Task: In the  document Cartypes.html Share this file with 'softage.7@softage.net' Make a copy of the file 'without changing the auto name' Delete the  copy of the file
Action: Mouse moved to (1010, 59)
Screenshot: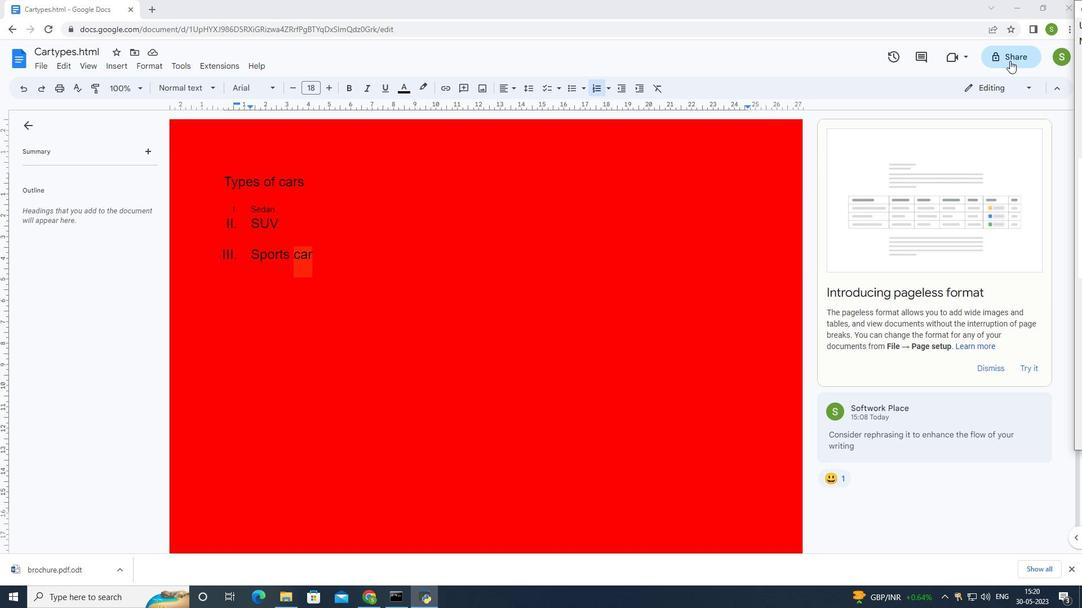 
Action: Mouse pressed left at (1010, 59)
Screenshot: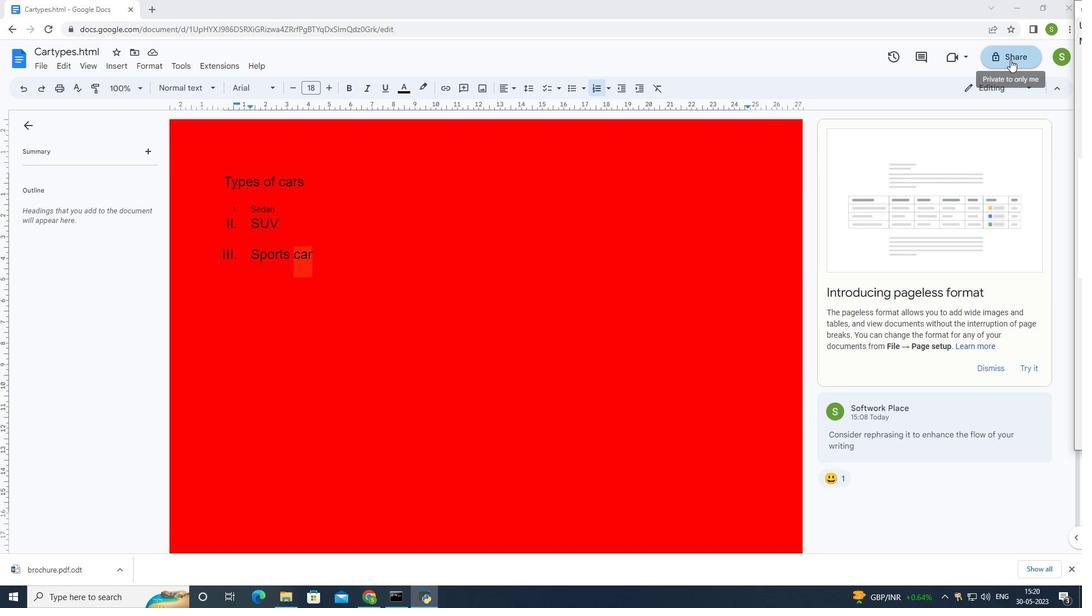 
Action: Mouse moved to (796, 312)
Screenshot: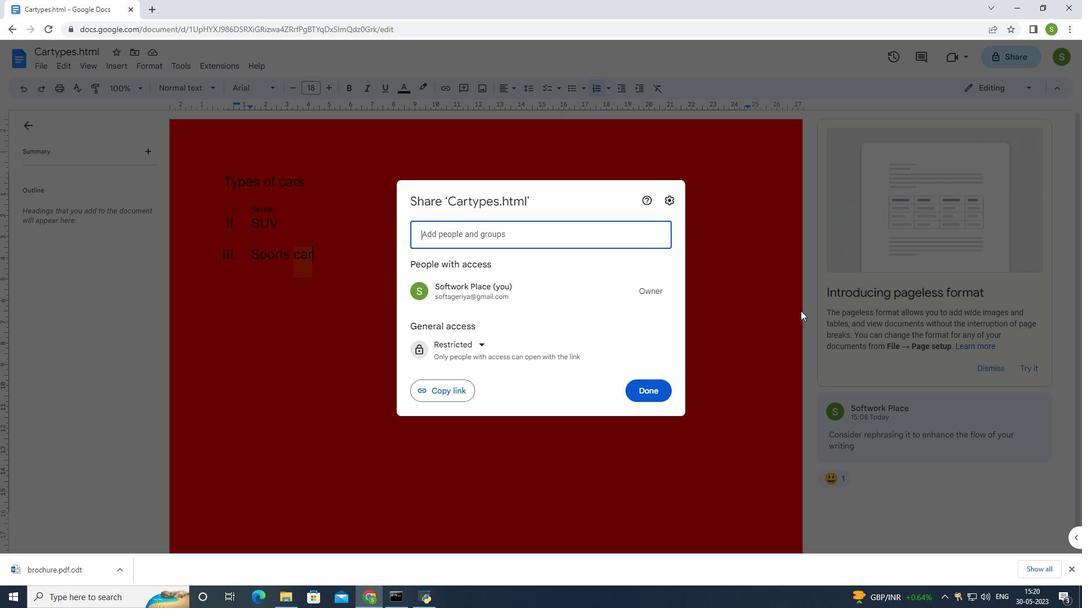 
Action: Key pressed softage.7<Key.shift>@softage.net
Screenshot: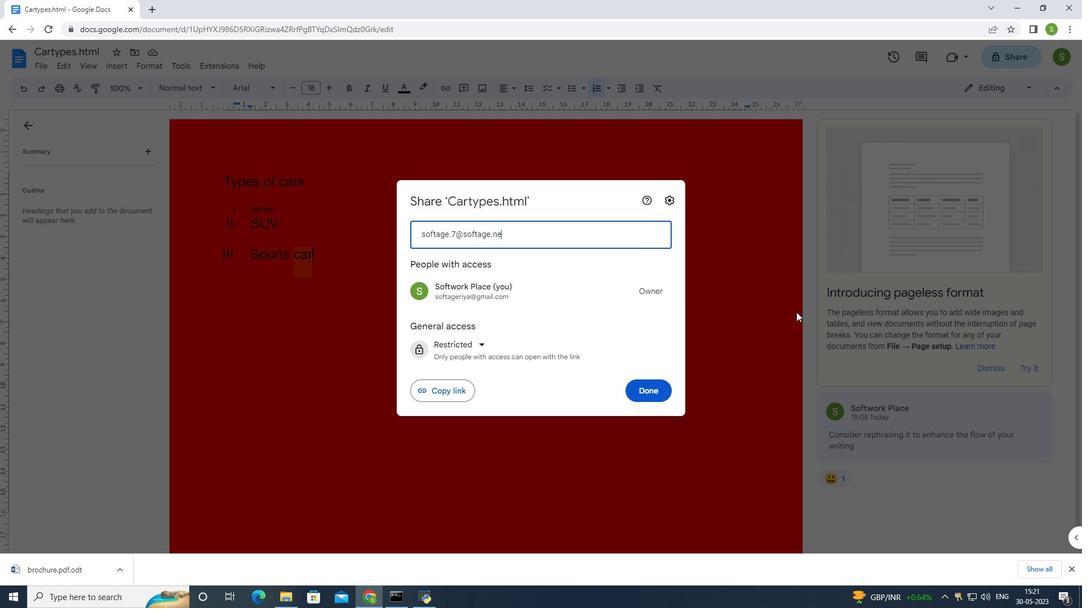 
Action: Mouse moved to (488, 276)
Screenshot: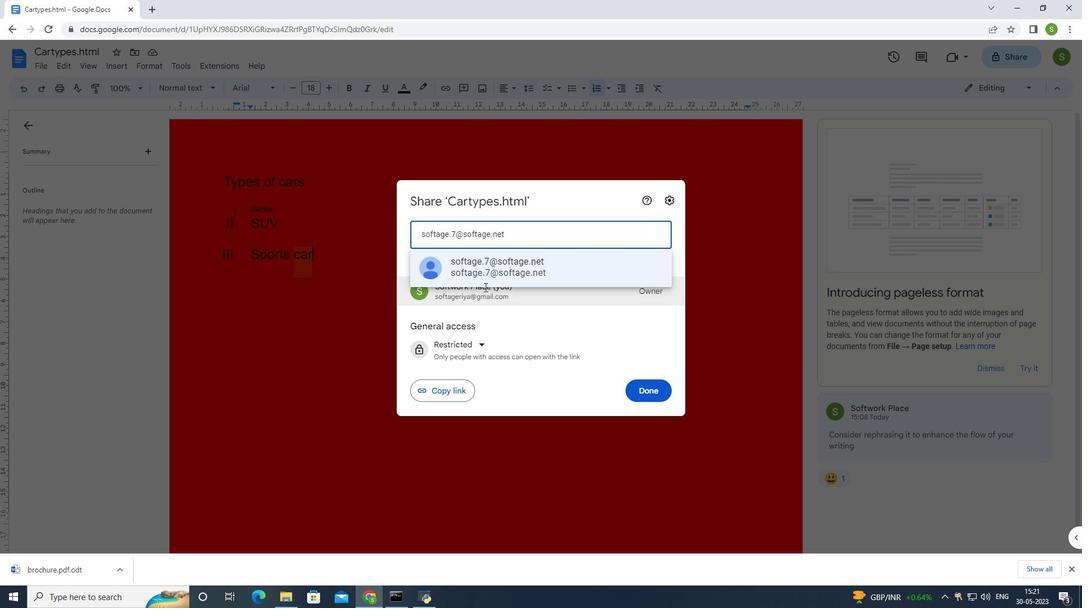
Action: Mouse pressed left at (488, 276)
Screenshot: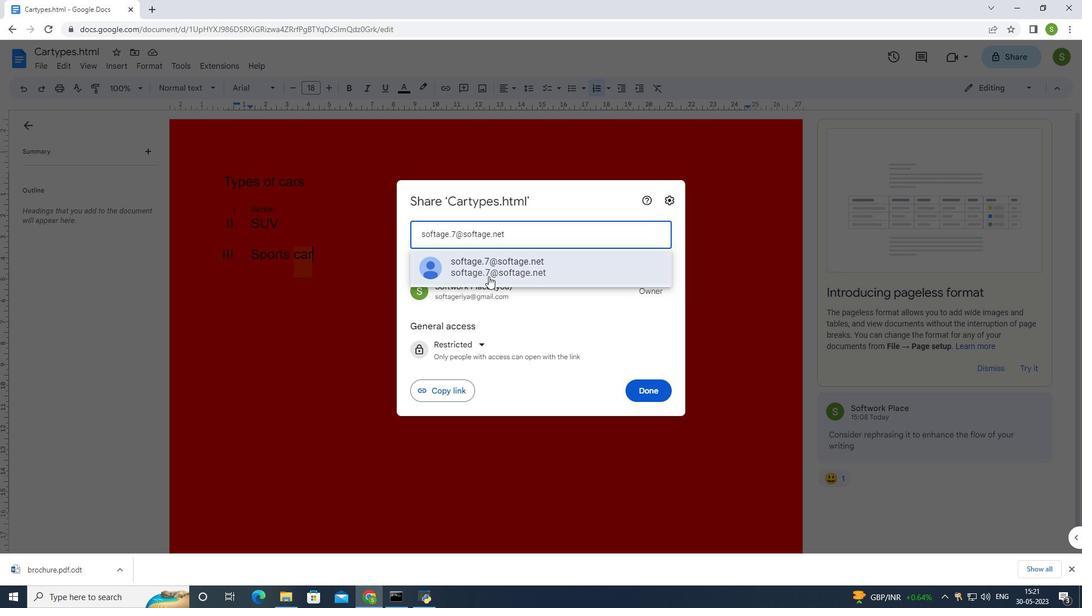 
Action: Mouse moved to (662, 251)
Screenshot: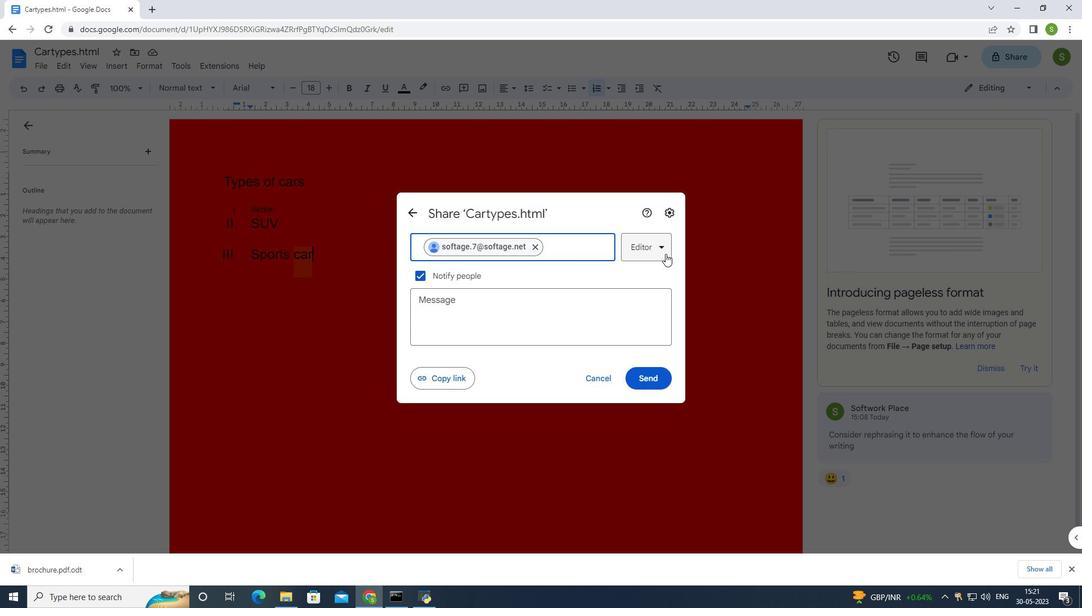 
Action: Mouse pressed left at (662, 251)
Screenshot: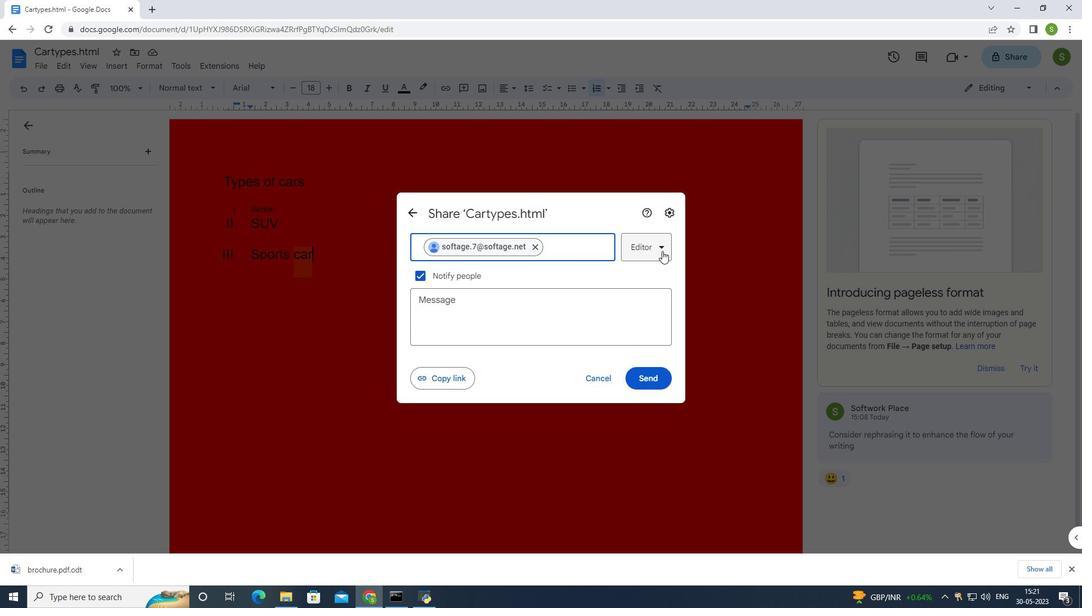 
Action: Mouse moved to (461, 385)
Screenshot: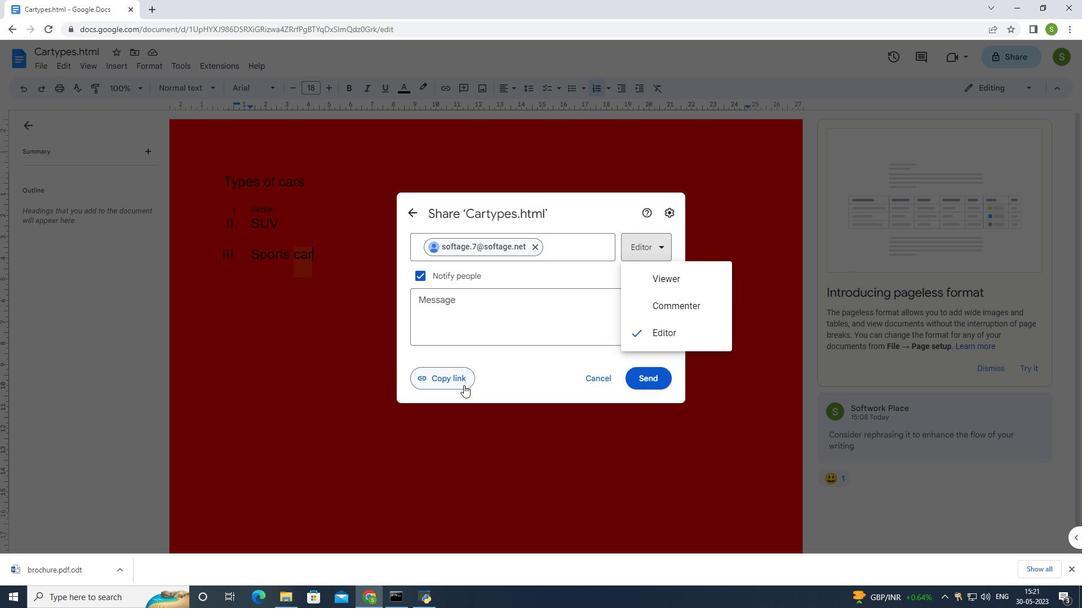 
Action: Mouse pressed left at (461, 385)
Screenshot: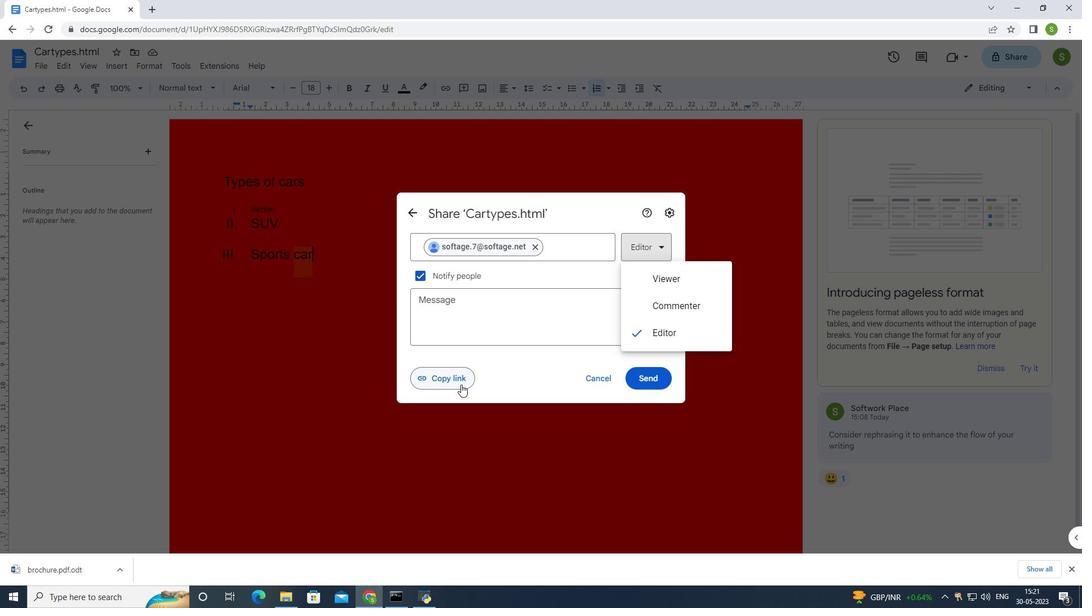 
Action: Mouse moved to (641, 379)
Screenshot: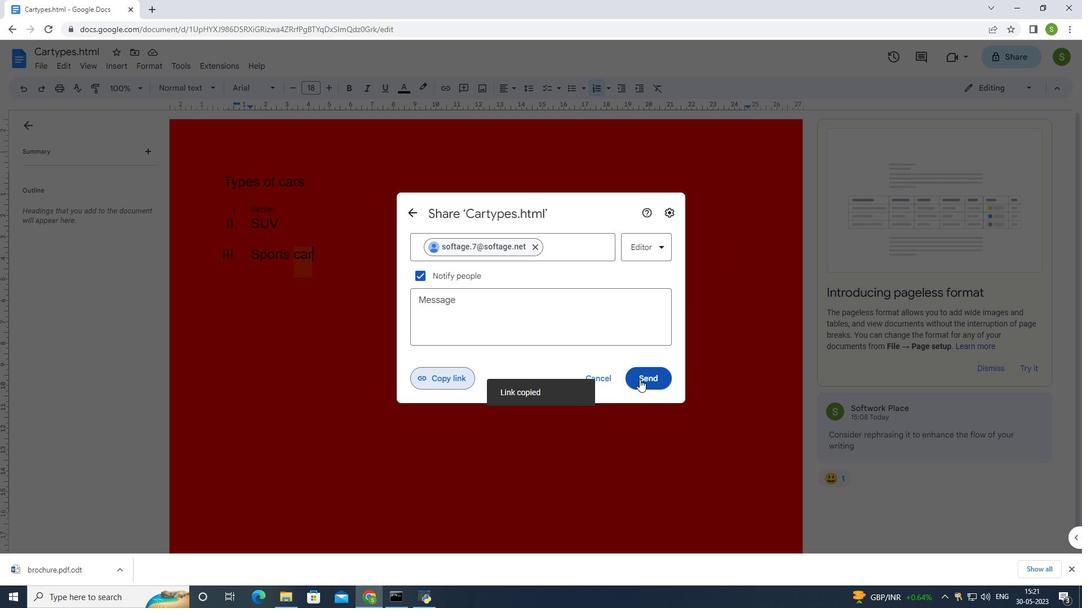 
Action: Mouse pressed left at (641, 379)
Screenshot: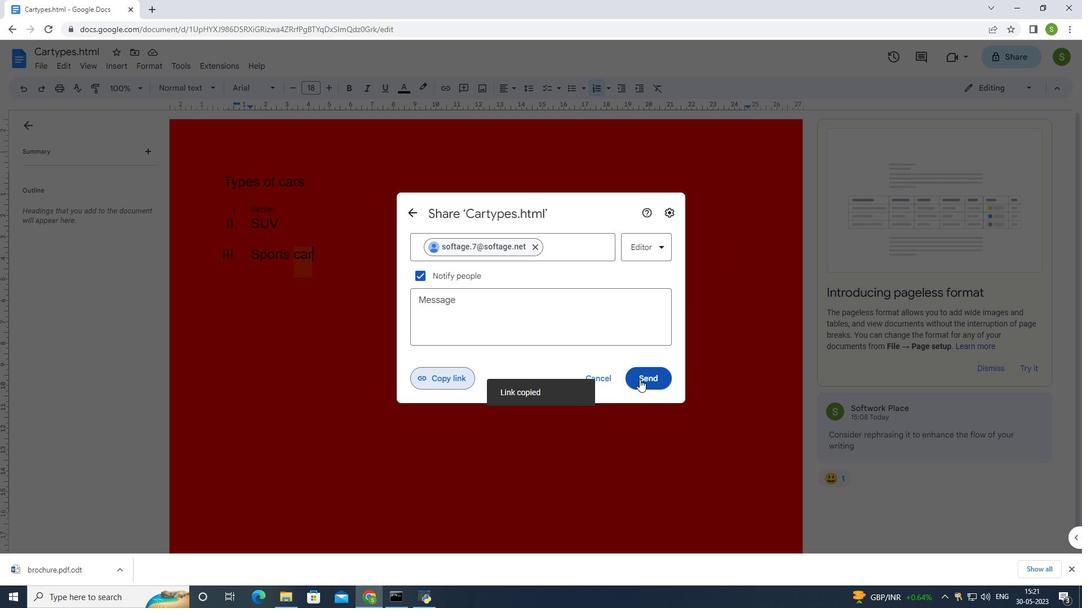 
Action: Mouse moved to (606, 376)
Screenshot: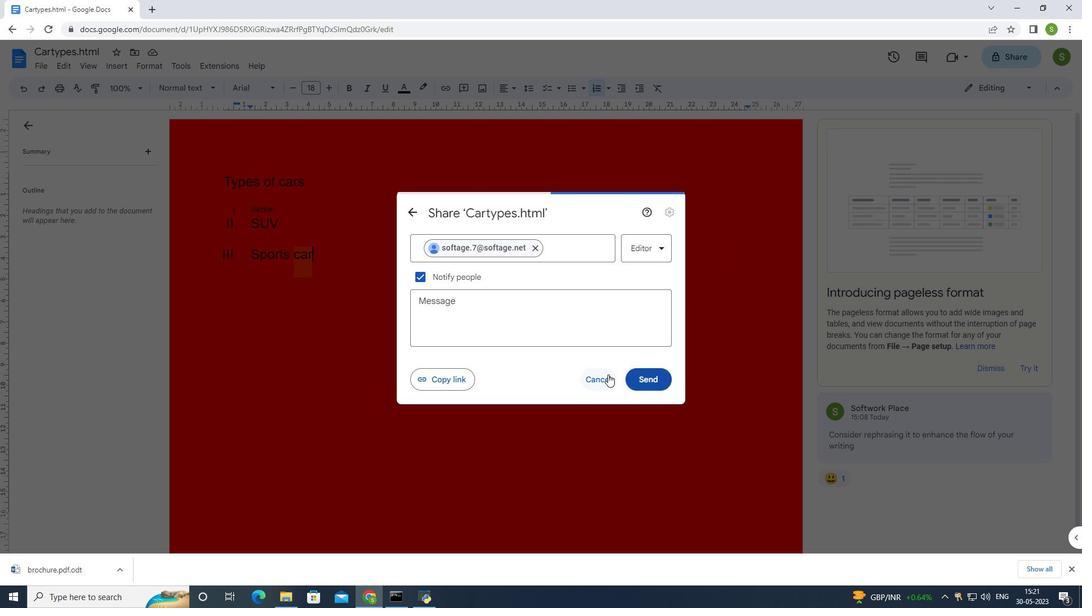 
Action: Mouse pressed left at (606, 376)
Screenshot: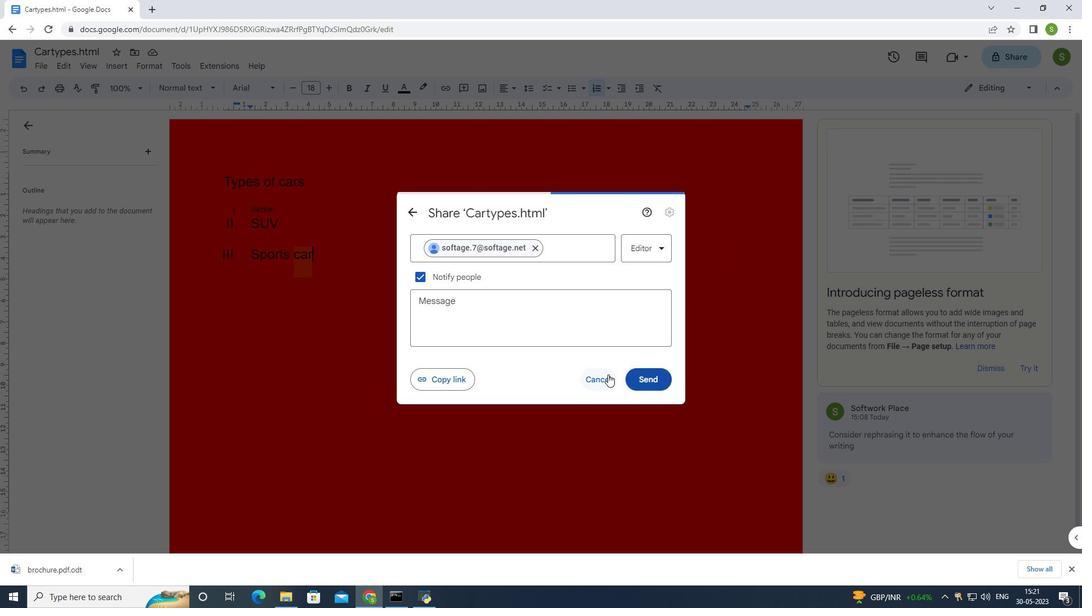 
Action: Mouse moved to (42, 65)
Screenshot: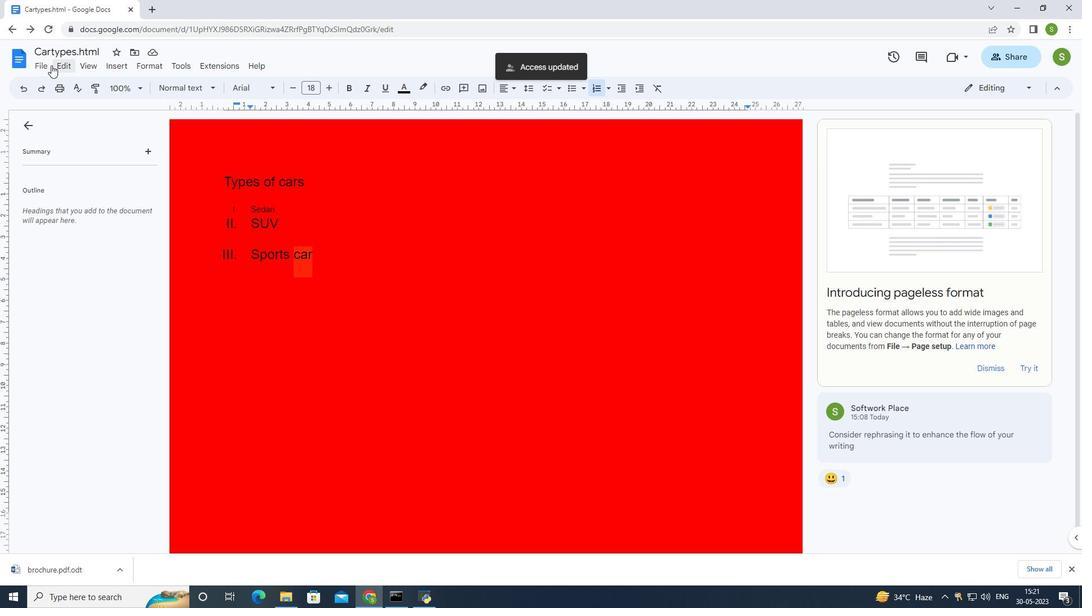 
Action: Mouse pressed left at (42, 65)
Screenshot: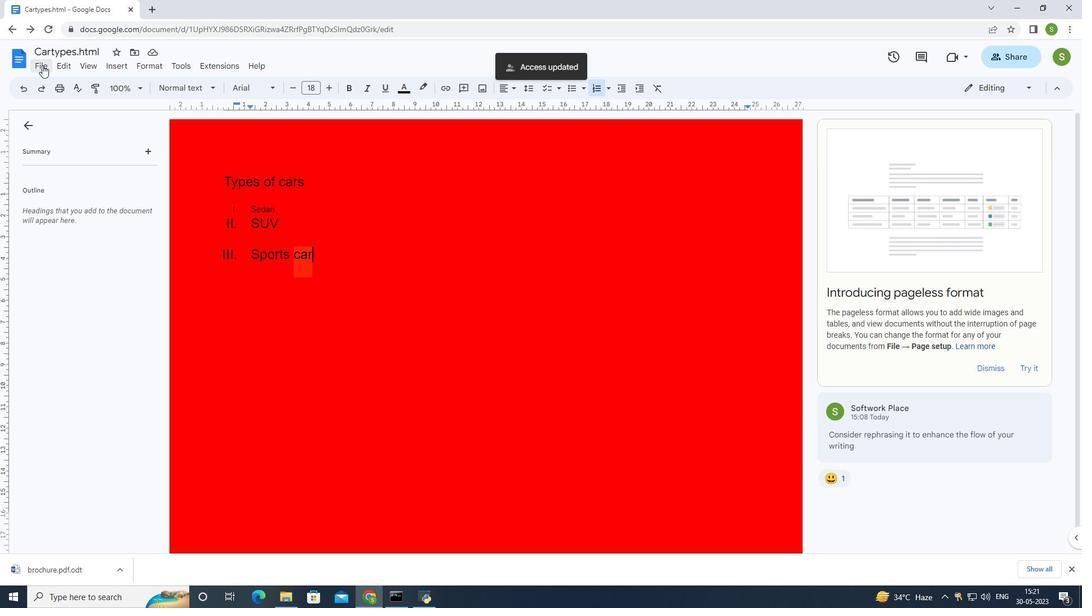 
Action: Mouse moved to (80, 124)
Screenshot: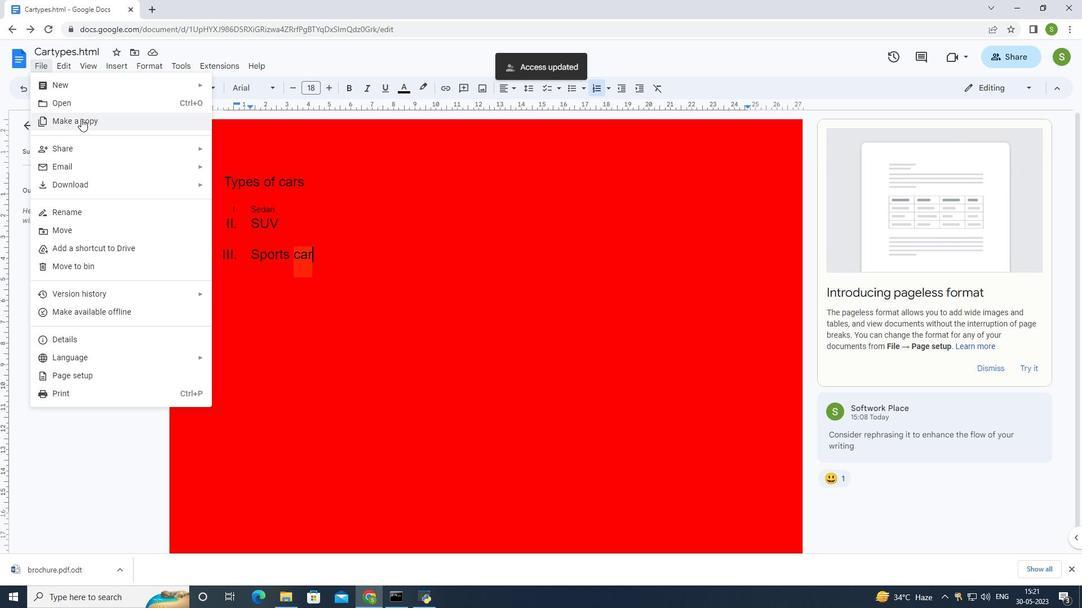 
Action: Mouse pressed left at (80, 124)
Screenshot: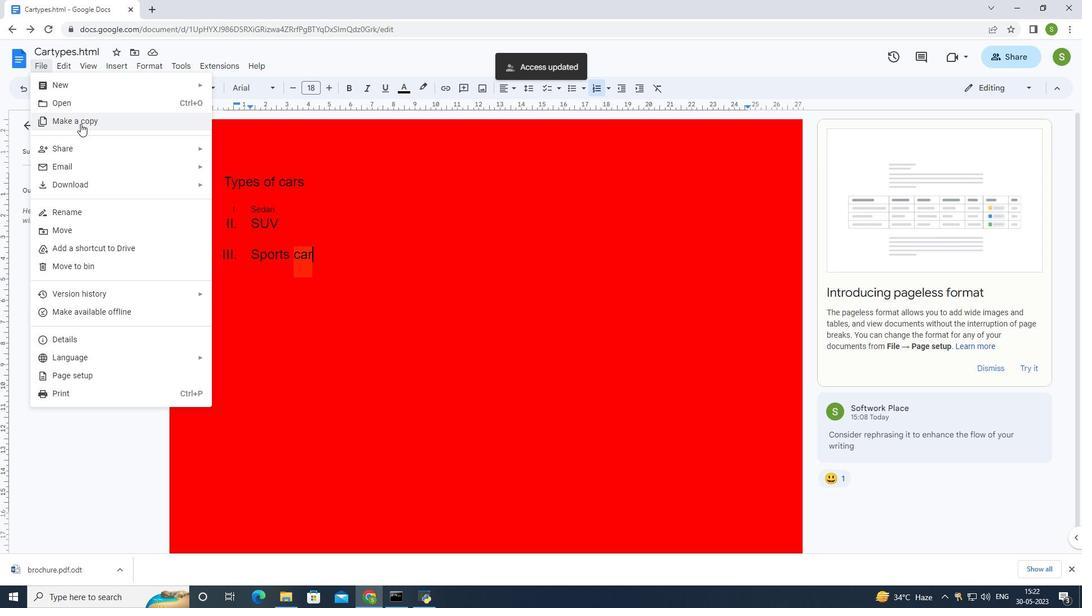 
Action: Mouse moved to (506, 342)
Screenshot: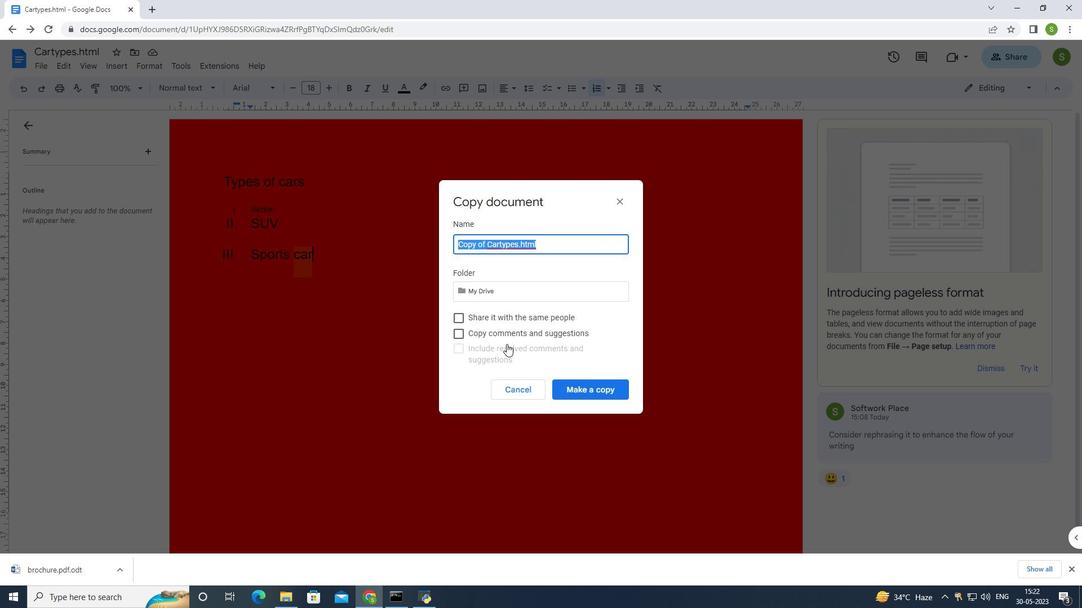 
Action: Mouse scrolled (506, 341) with delta (0, 0)
Screenshot: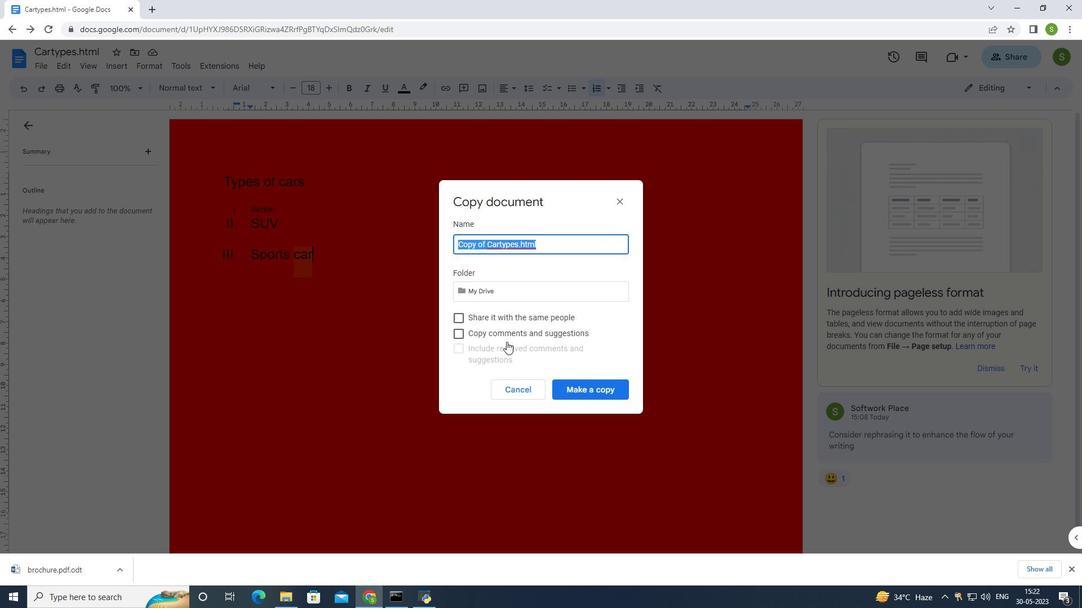 
Action: Mouse scrolled (506, 341) with delta (0, 0)
Screenshot: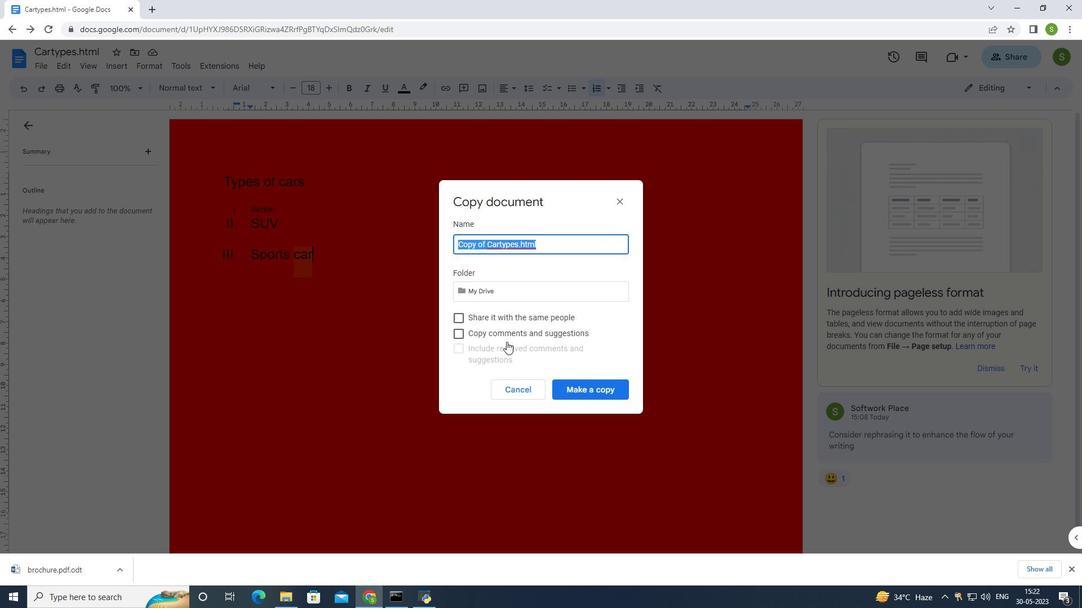
Action: Mouse moved to (576, 385)
Screenshot: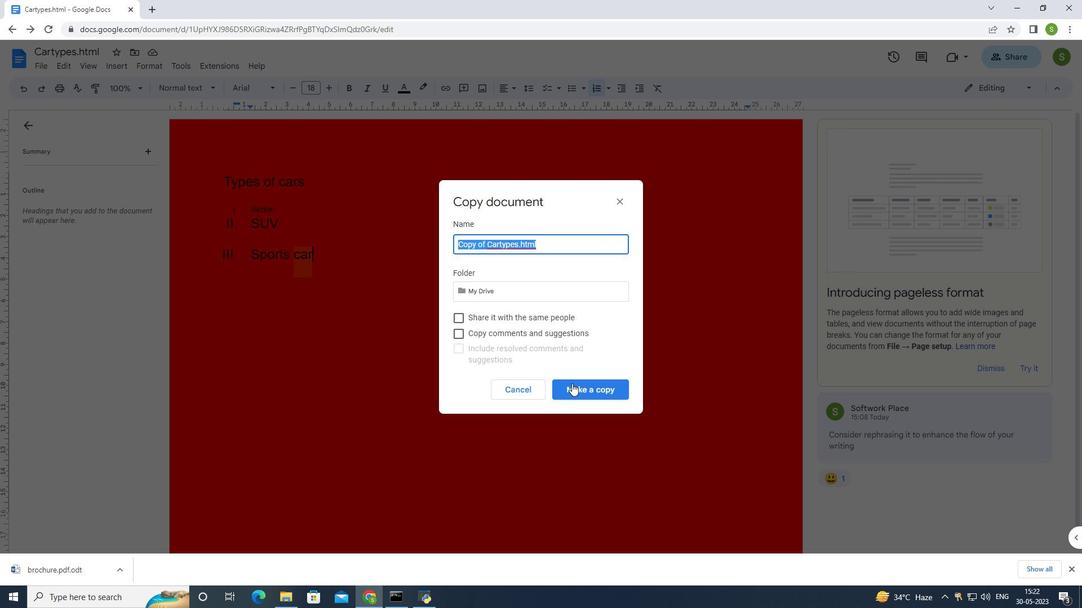 
Action: Mouse pressed left at (576, 385)
Screenshot: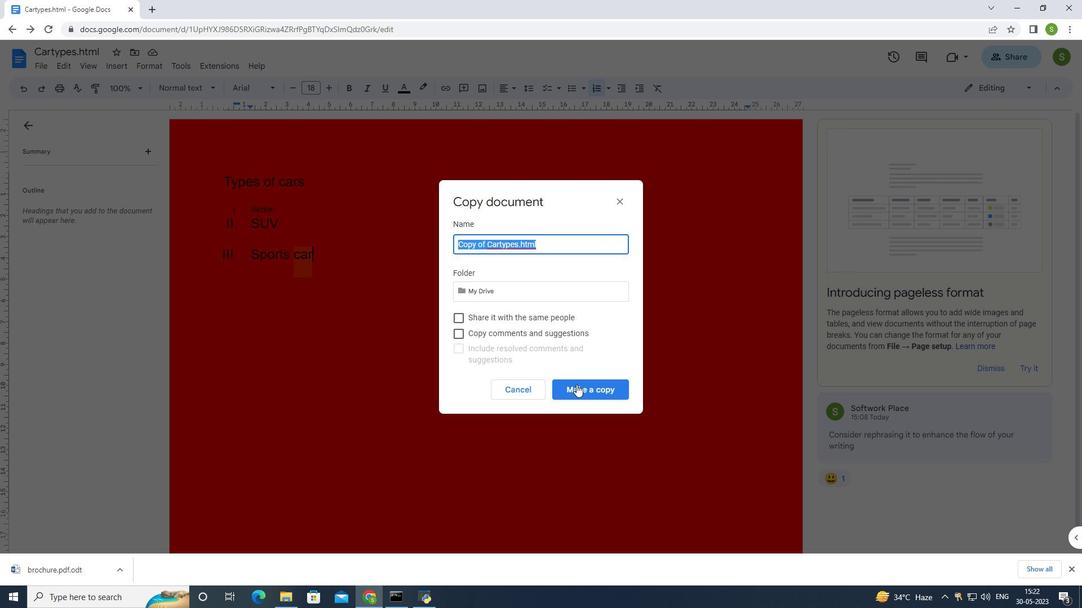 
Action: Mouse moved to (365, 240)
Screenshot: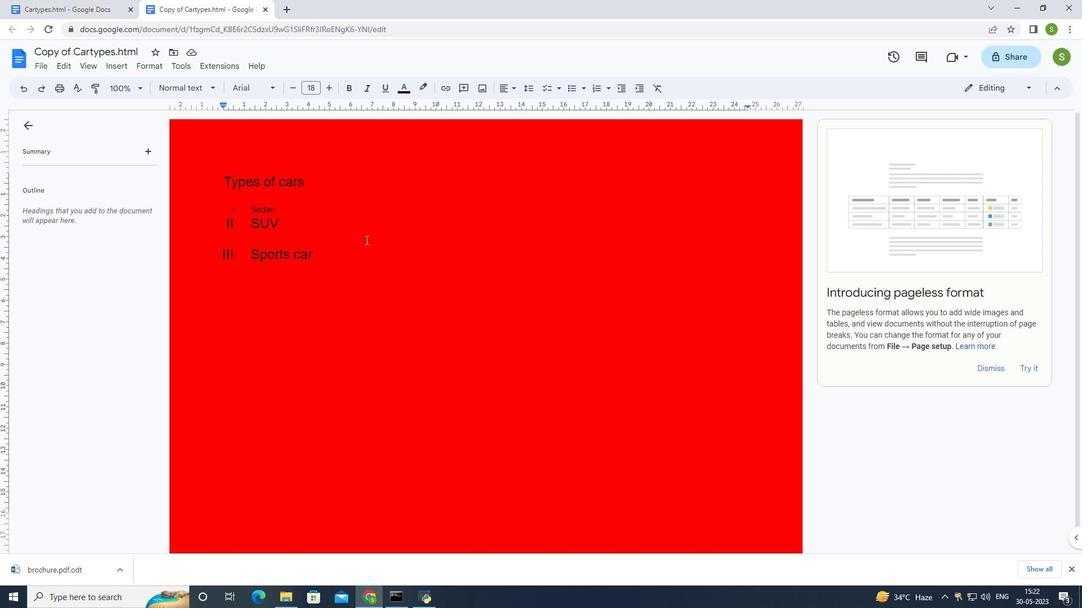 
Action: Key pressed ctrl+S
Screenshot: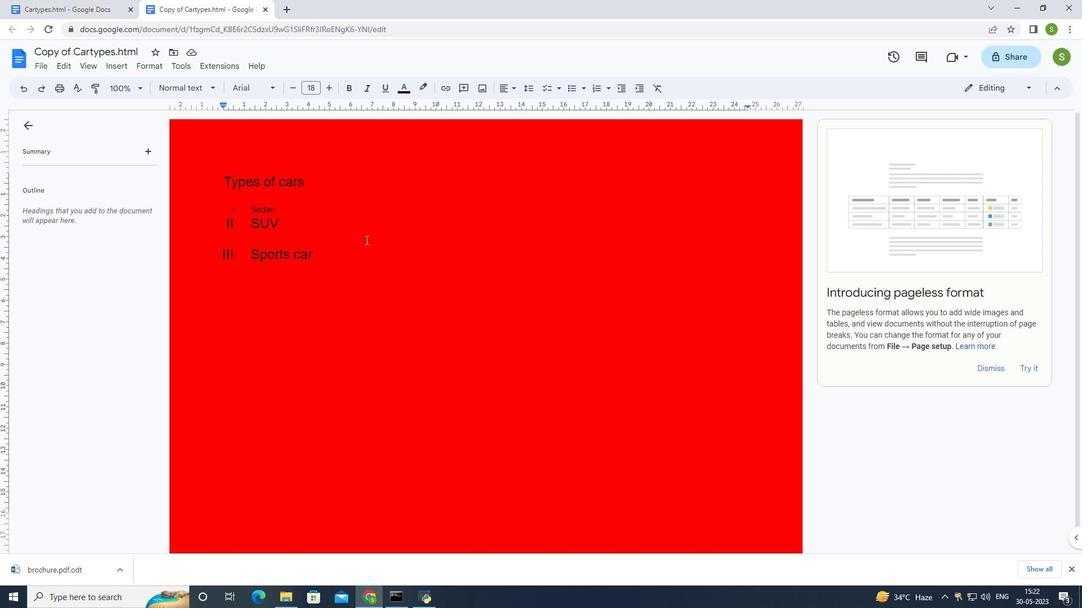 
Action: Mouse moved to (451, 244)
Screenshot: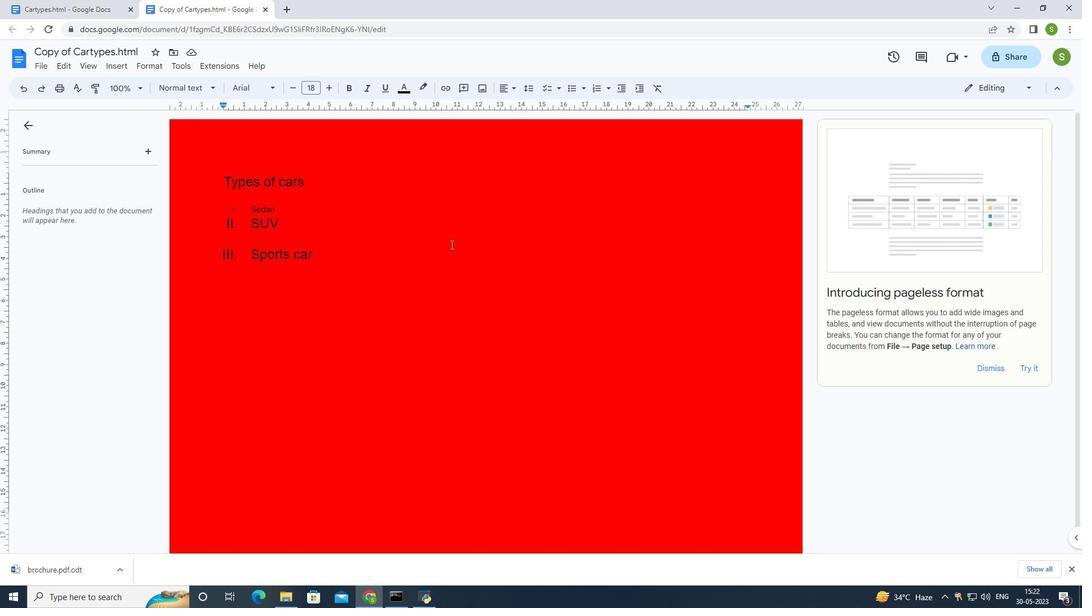 
